 Task: Search for emails containing the word 'latest' in the body.
Action: Mouse moved to (223, 11)
Screenshot: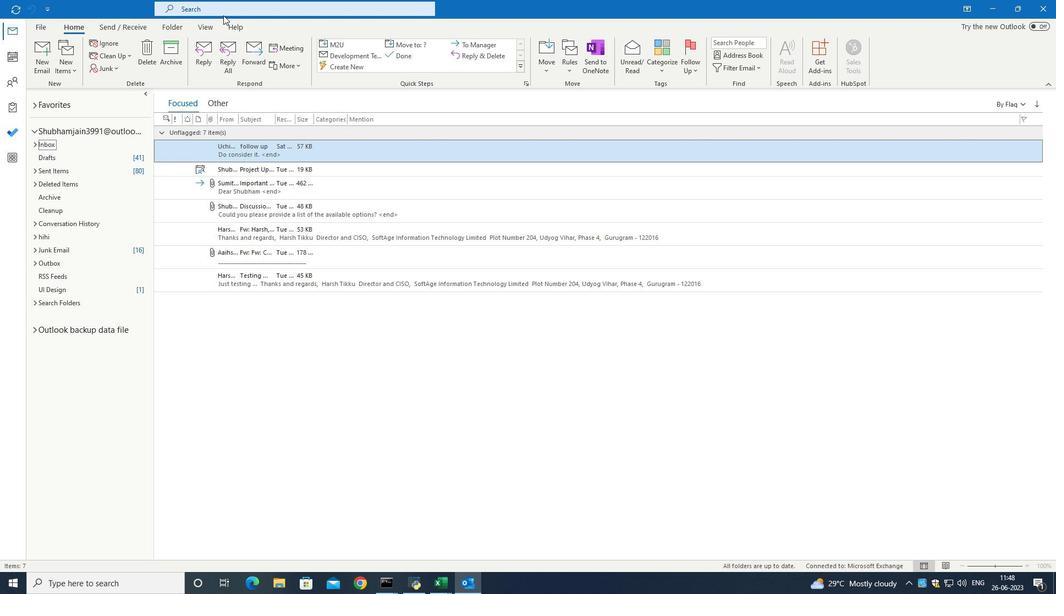 
Action: Mouse pressed left at (223, 11)
Screenshot: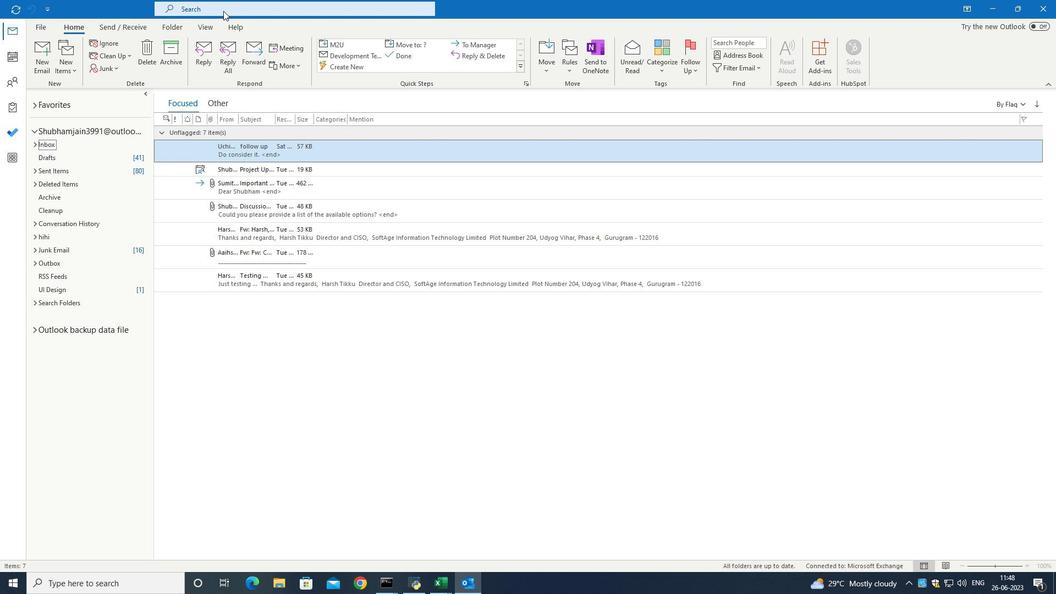 
Action: Mouse moved to (413, 7)
Screenshot: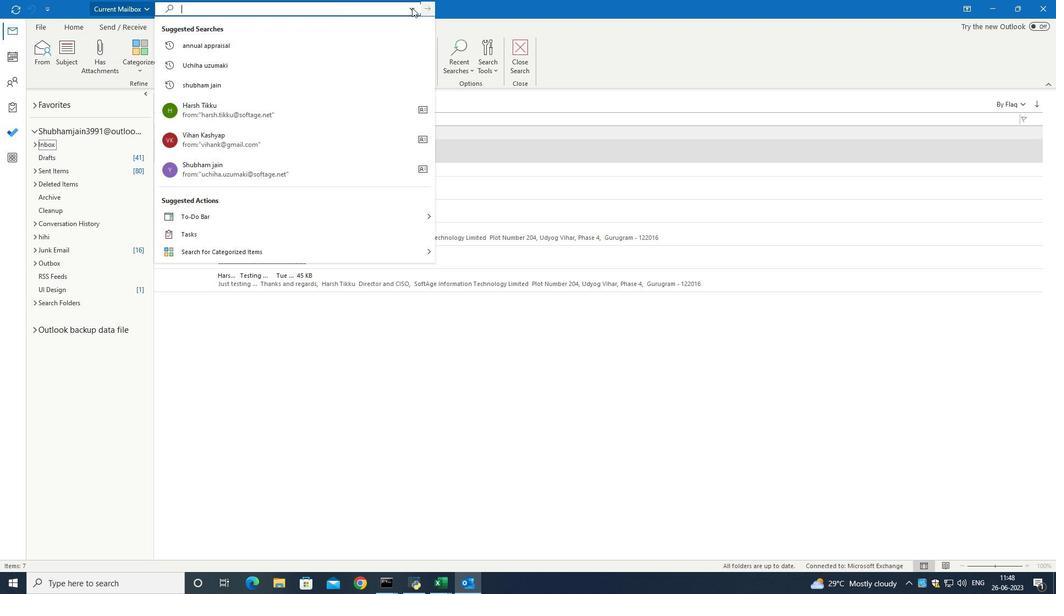
Action: Mouse pressed left at (413, 7)
Screenshot: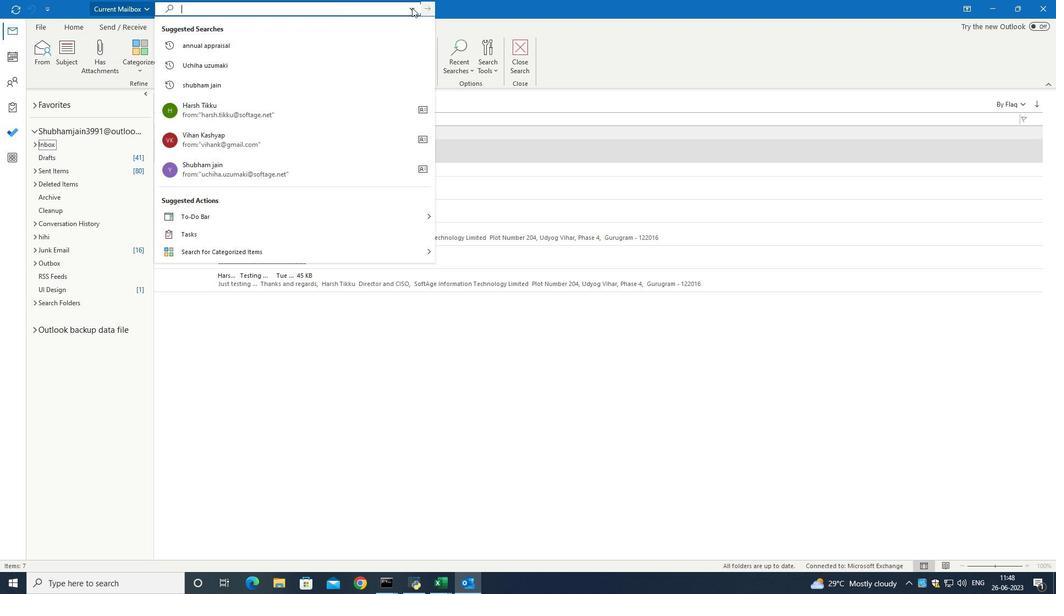
Action: Mouse moved to (232, 183)
Screenshot: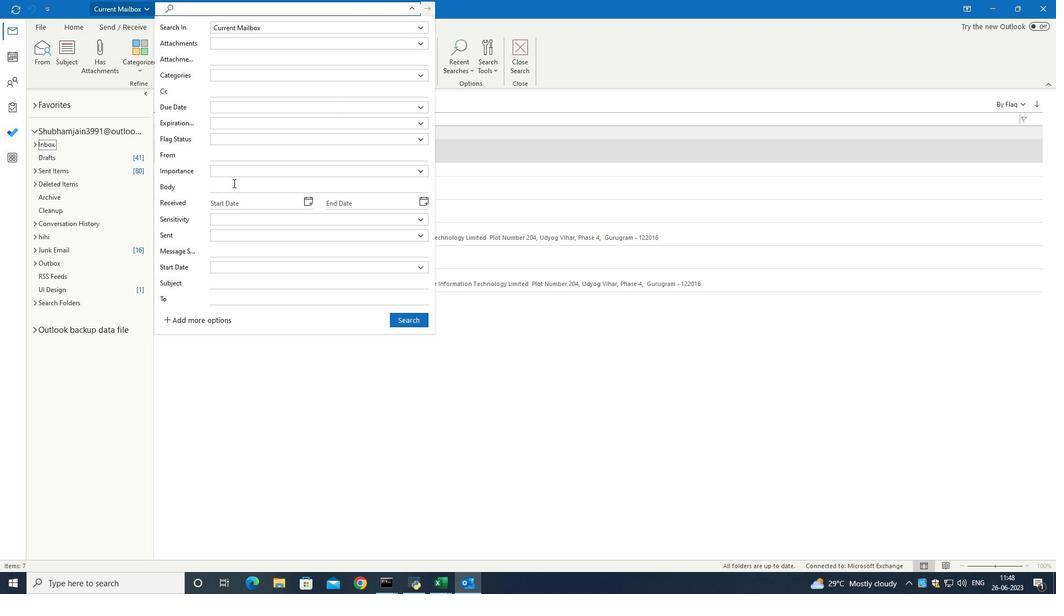 
Action: Mouse pressed left at (232, 183)
Screenshot: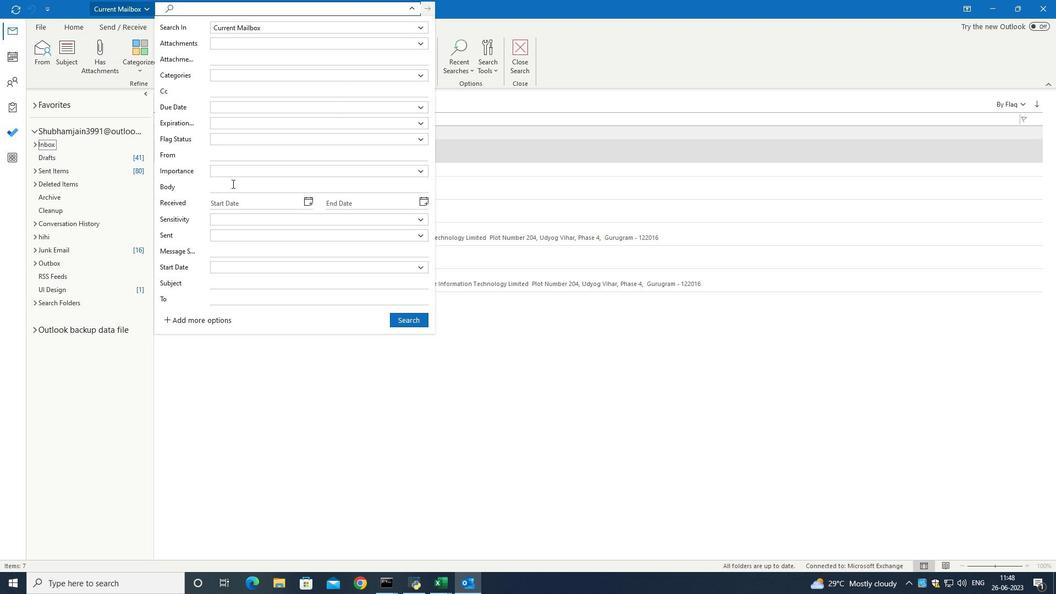 
Action: Key pressed latest<Key.space>update
Screenshot: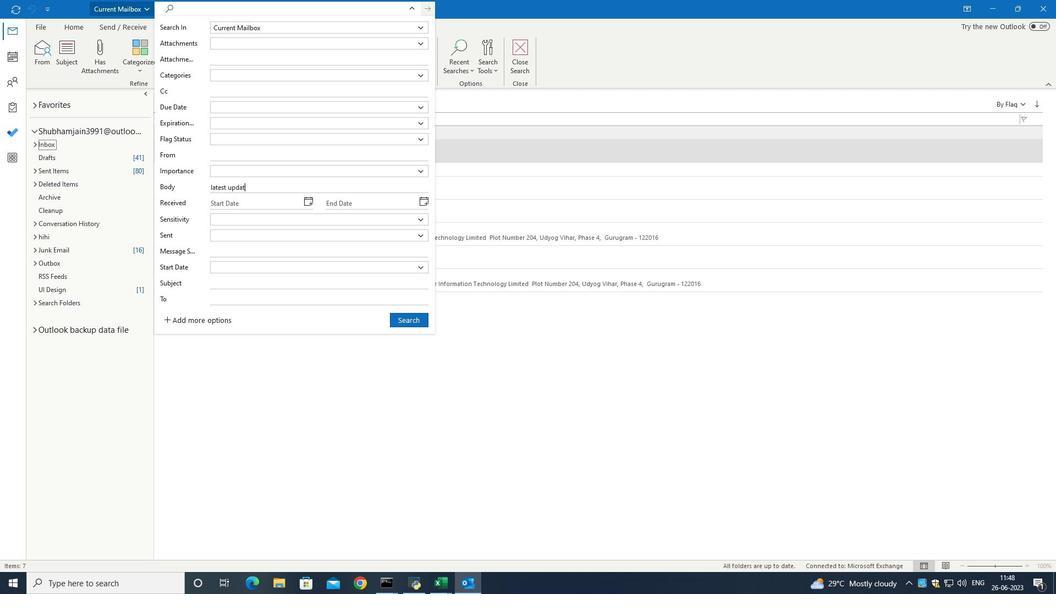 
Action: Mouse moved to (397, 317)
Screenshot: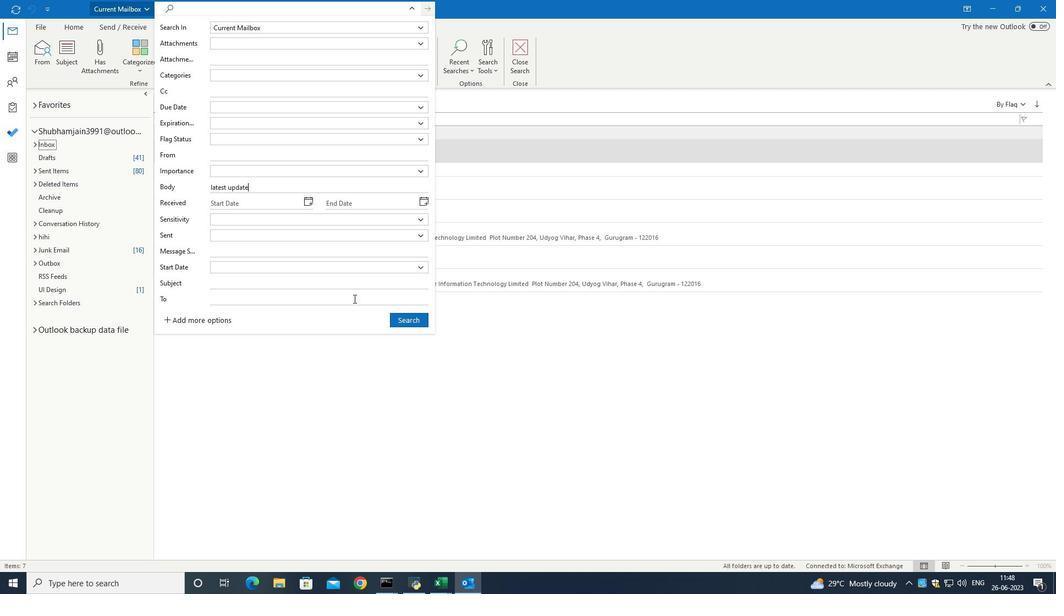 
Action: Mouse pressed left at (397, 317)
Screenshot: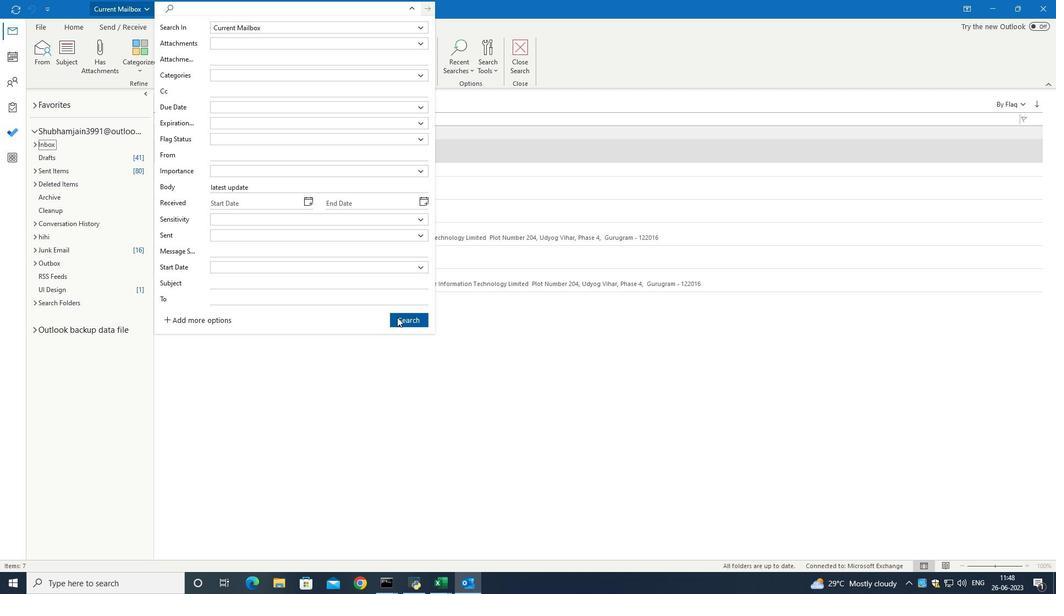
